Task: Add Derma-E Oil Free Face Sunscreen SPF 30 to the cart.
Action: Mouse moved to (262, 135)
Screenshot: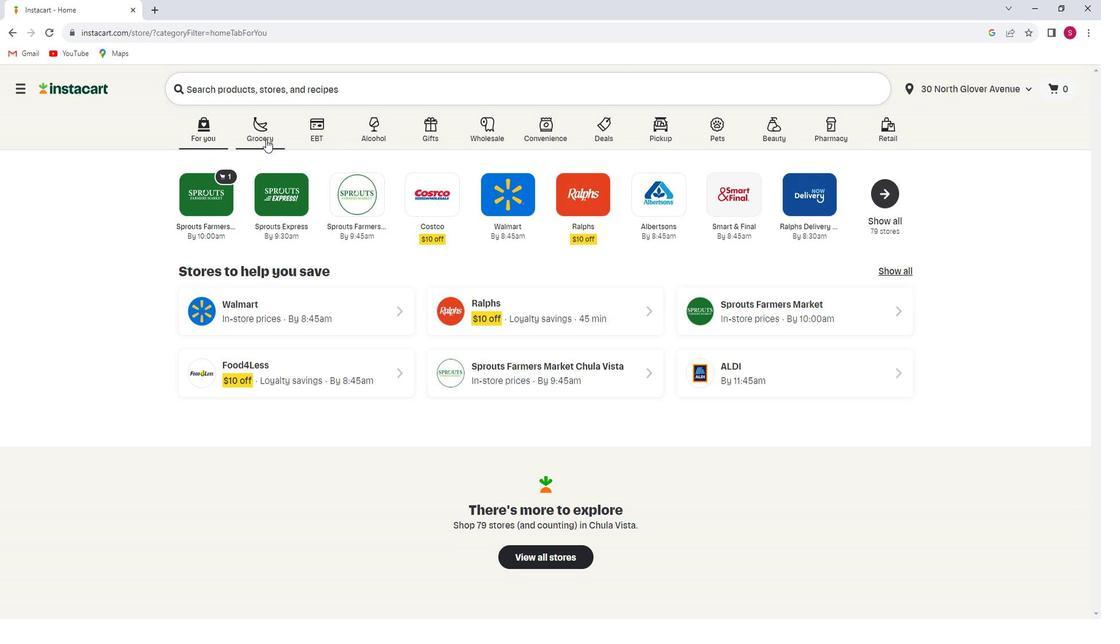 
Action: Mouse pressed left at (262, 135)
Screenshot: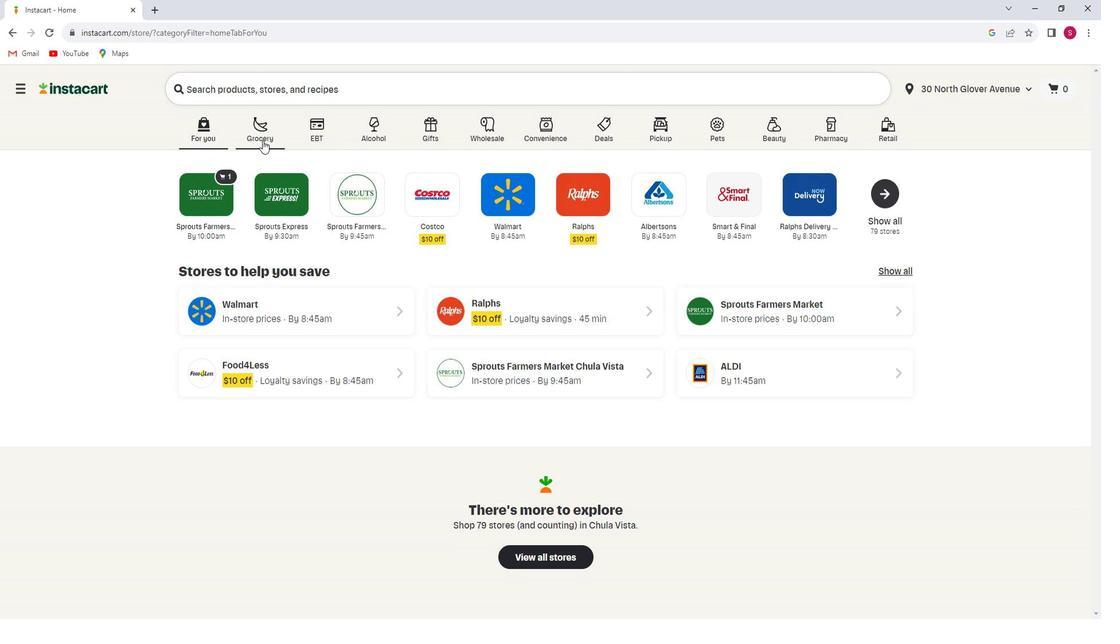 
Action: Mouse moved to (248, 317)
Screenshot: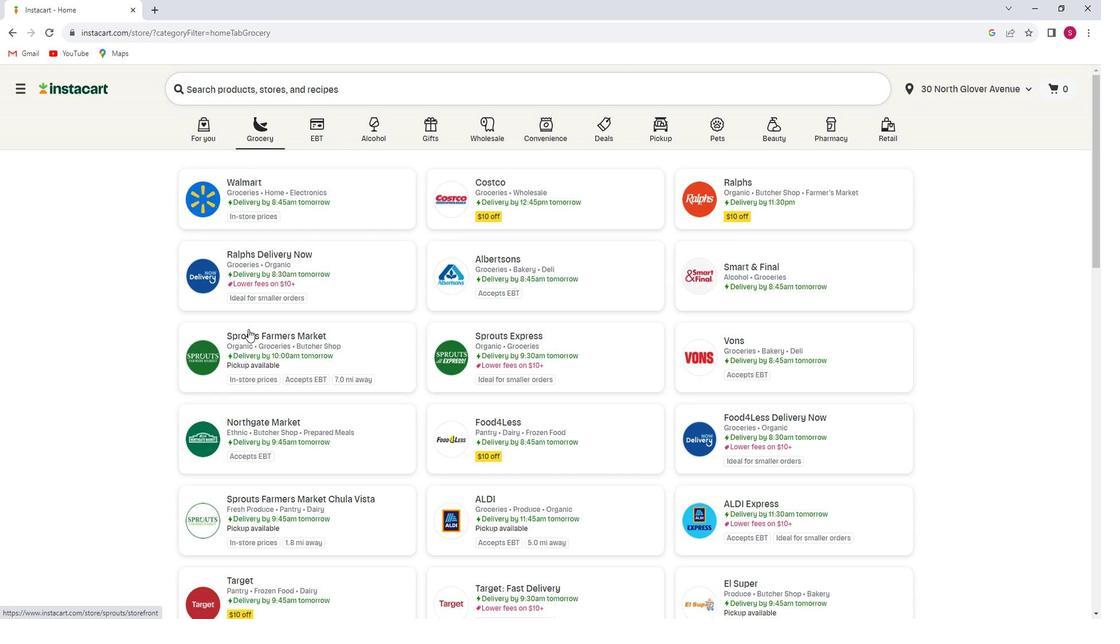 
Action: Mouse pressed left at (248, 317)
Screenshot: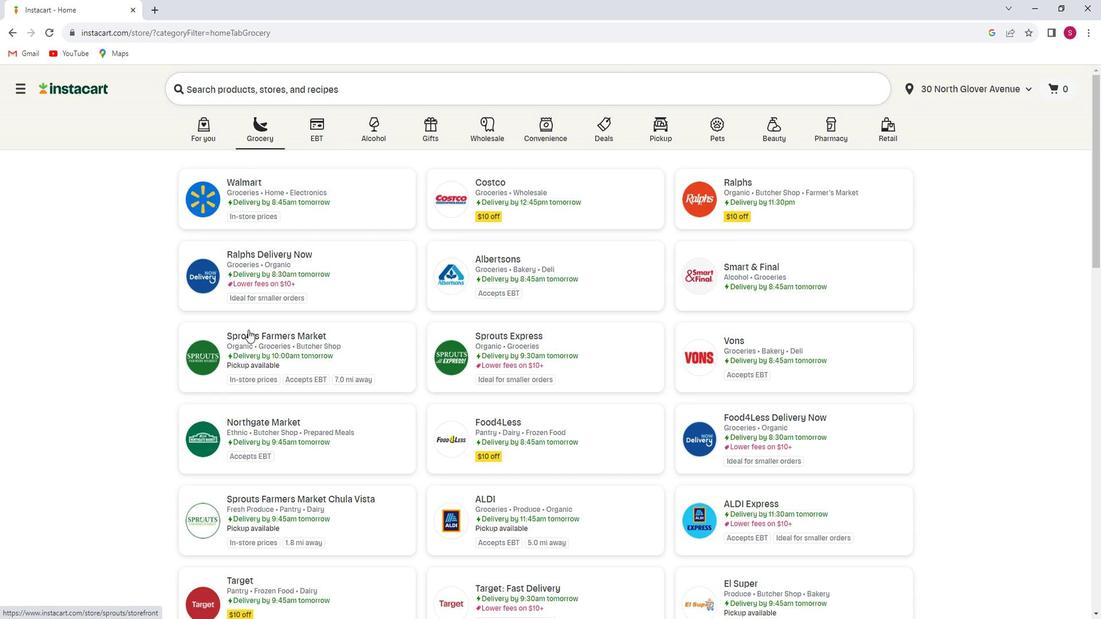 
Action: Mouse moved to (61, 366)
Screenshot: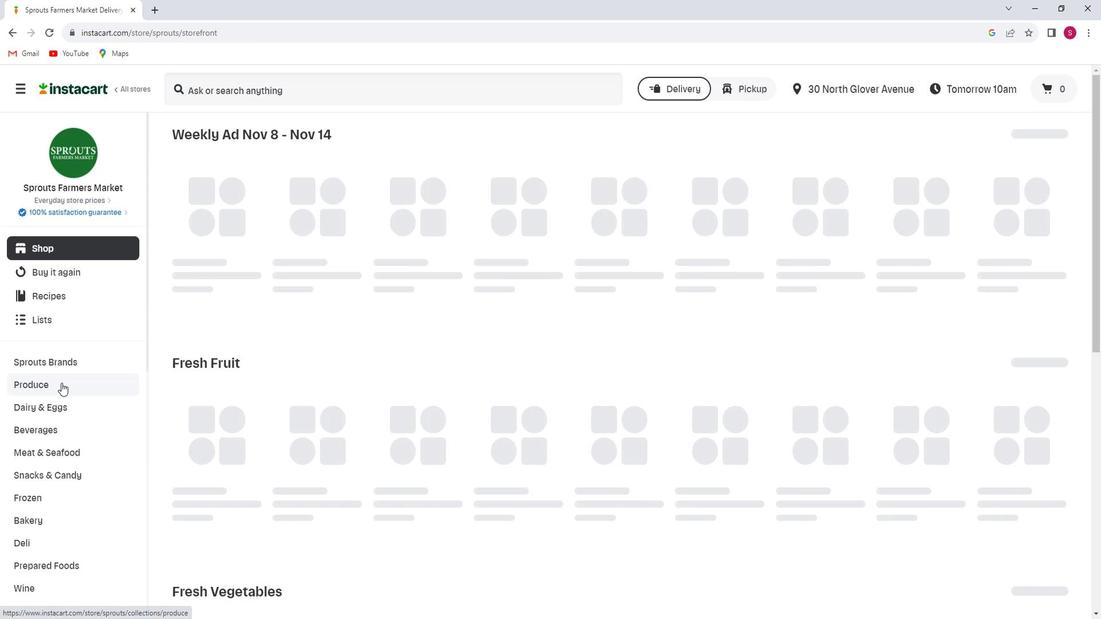 
Action: Mouse scrolled (61, 365) with delta (0, 0)
Screenshot: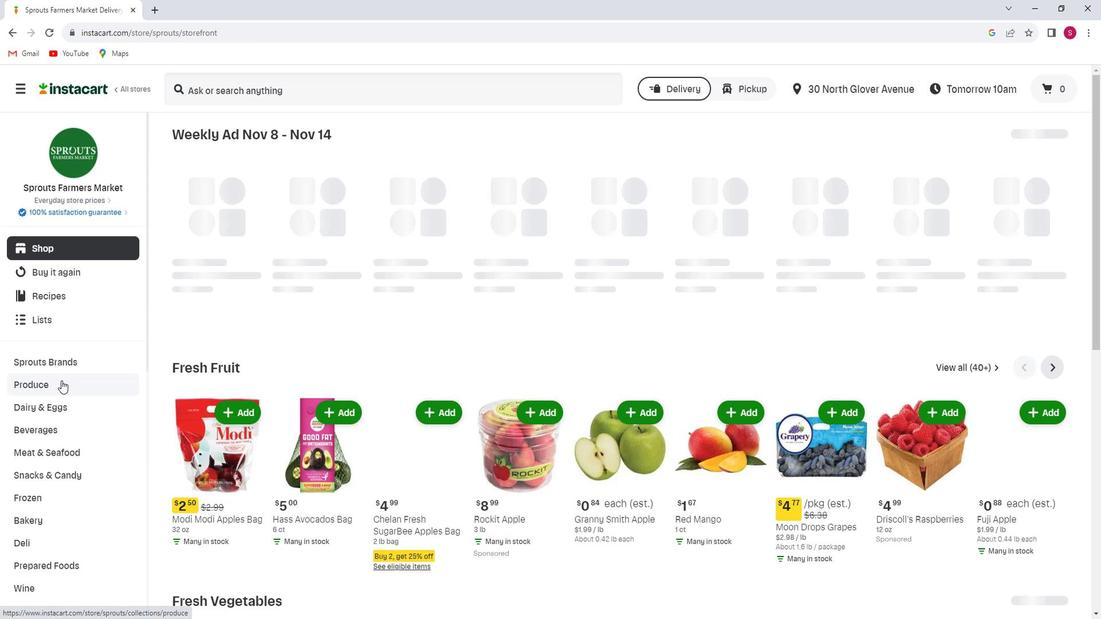 
Action: Mouse scrolled (61, 365) with delta (0, 0)
Screenshot: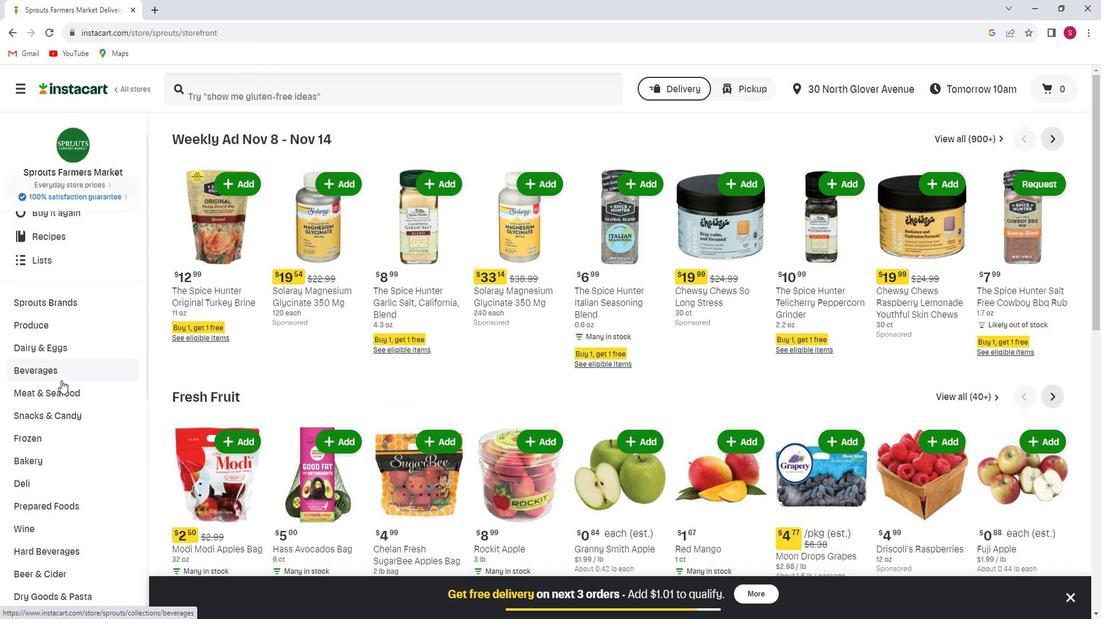 
Action: Mouse scrolled (61, 365) with delta (0, 0)
Screenshot: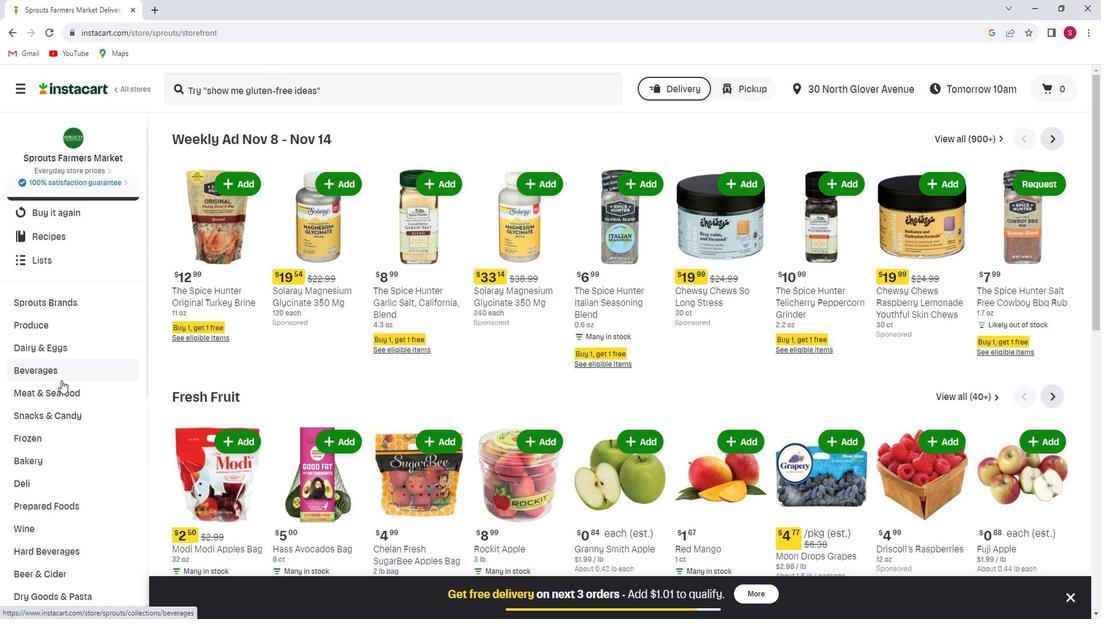 
Action: Mouse scrolled (61, 365) with delta (0, 0)
Screenshot: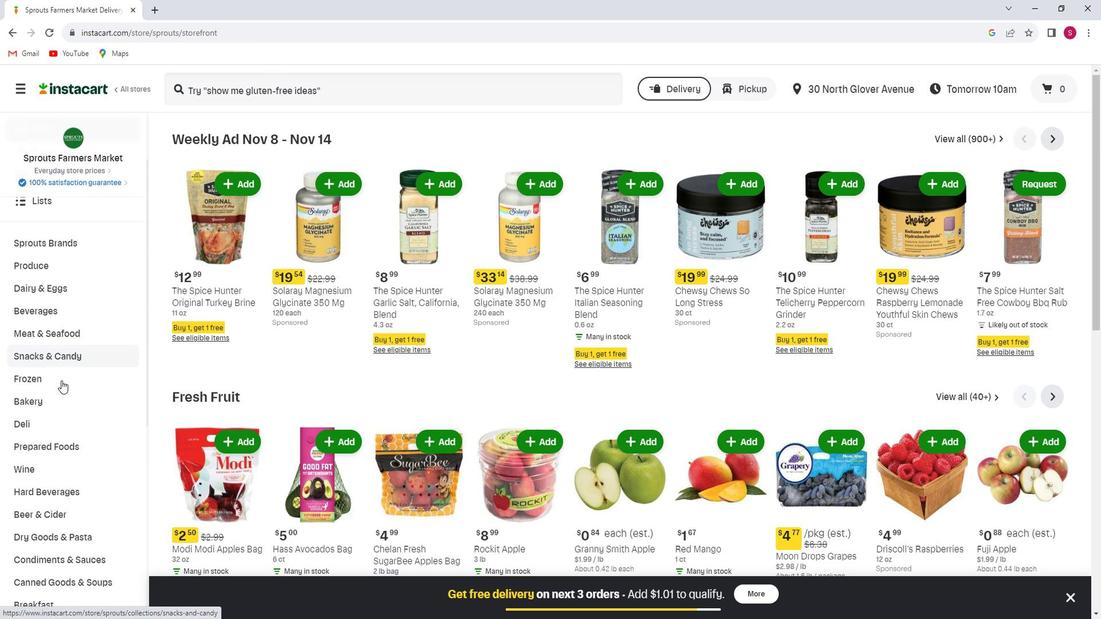 
Action: Mouse scrolled (61, 365) with delta (0, 0)
Screenshot: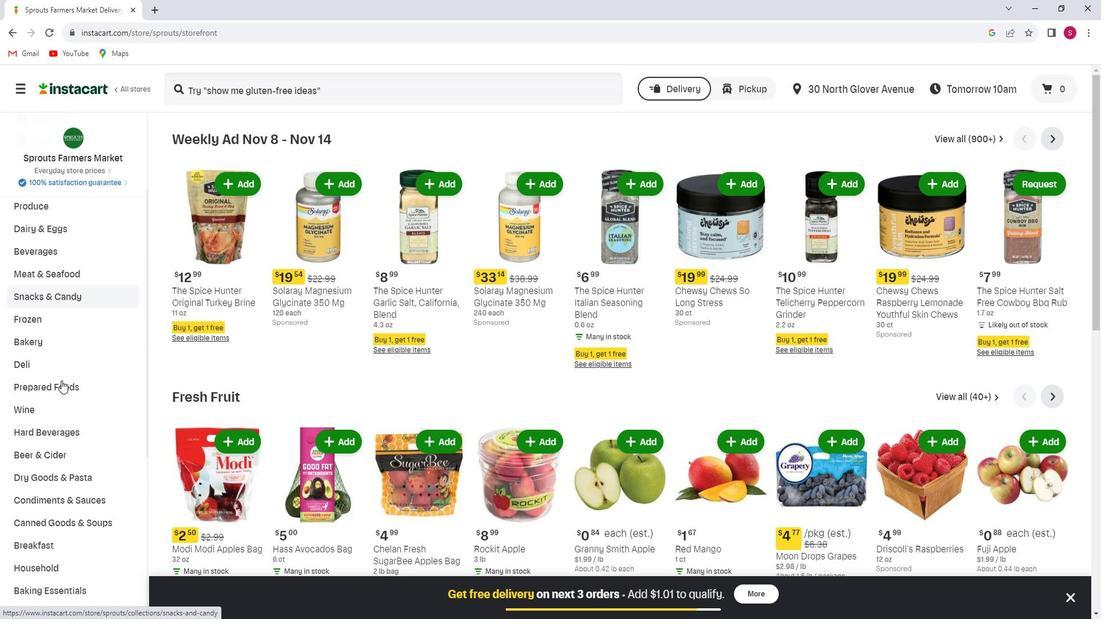 
Action: Mouse scrolled (61, 365) with delta (0, 0)
Screenshot: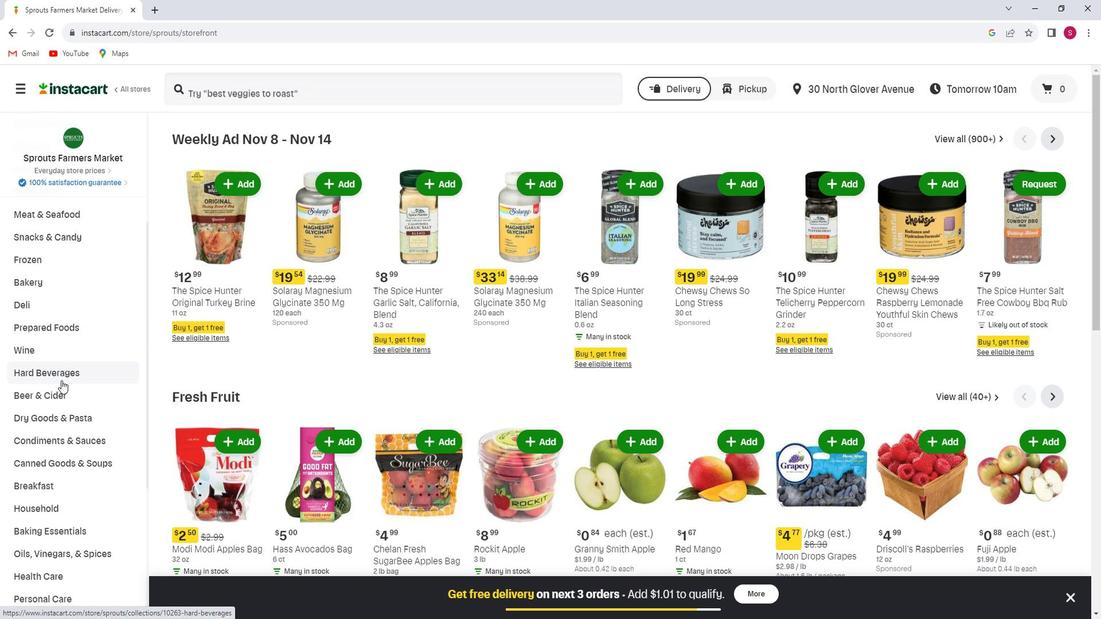 
Action: Mouse moved to (67, 383)
Screenshot: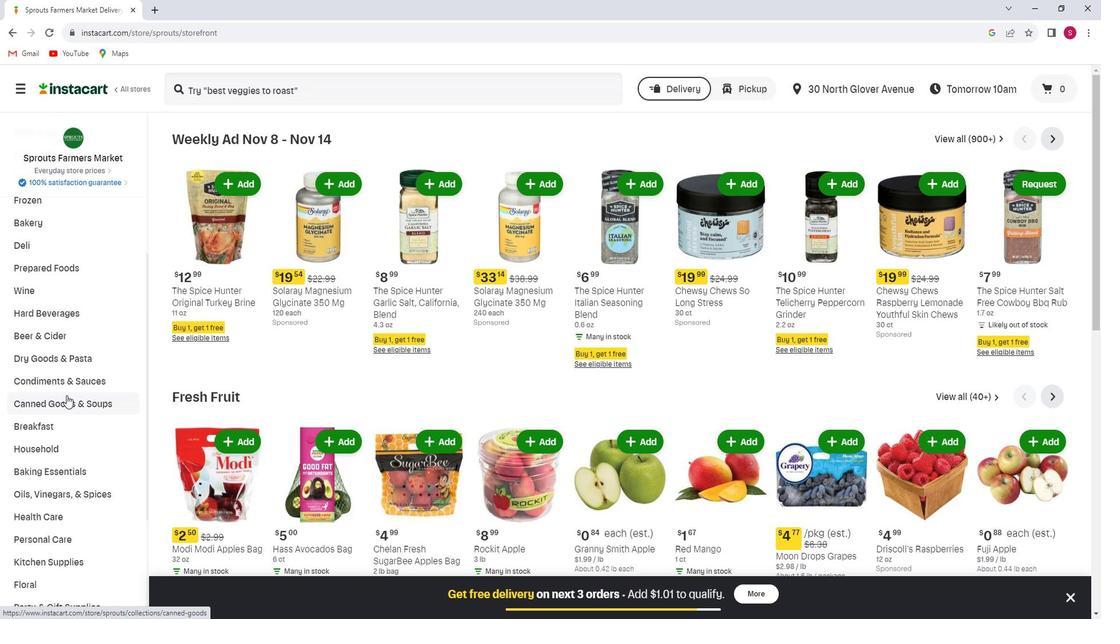 
Action: Mouse scrolled (67, 382) with delta (0, 0)
Screenshot: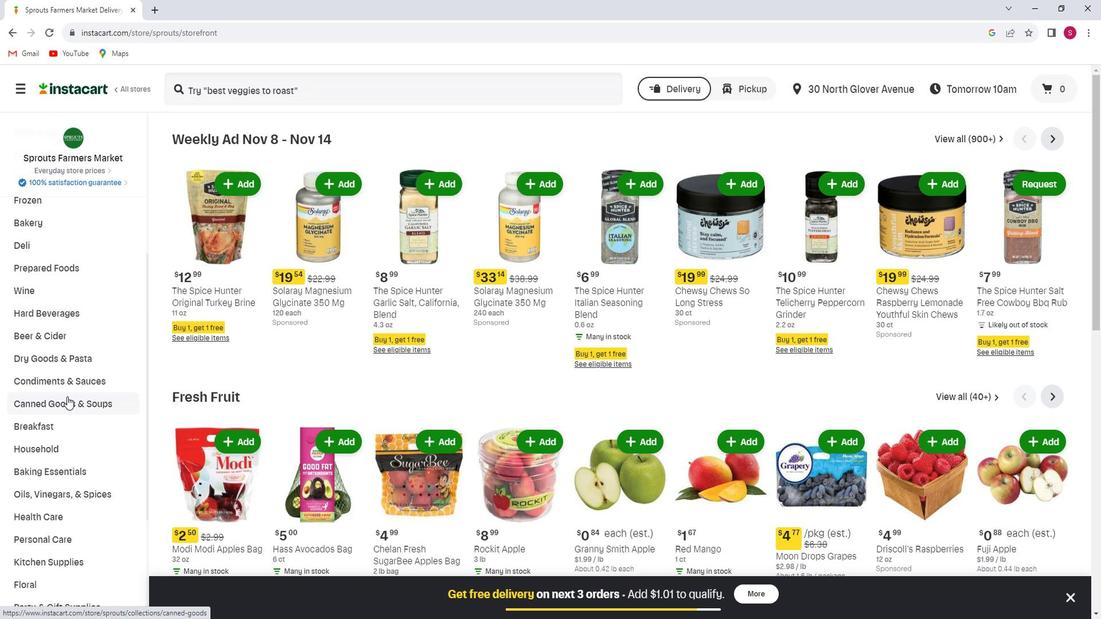 
Action: Mouse moved to (67, 383)
Screenshot: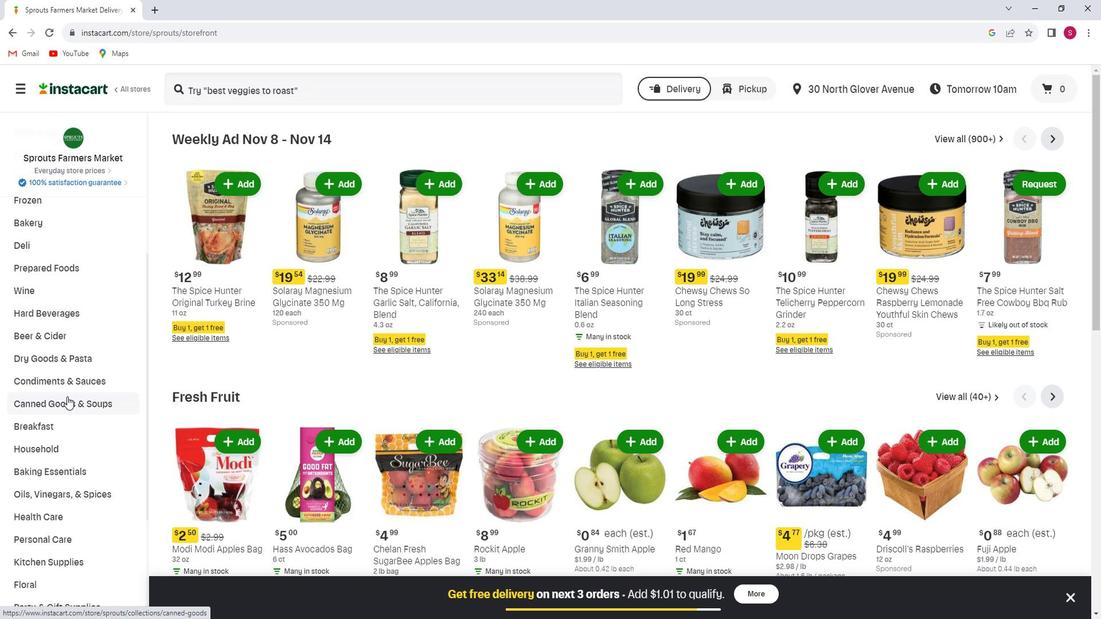 
Action: Mouse scrolled (67, 383) with delta (0, 0)
Screenshot: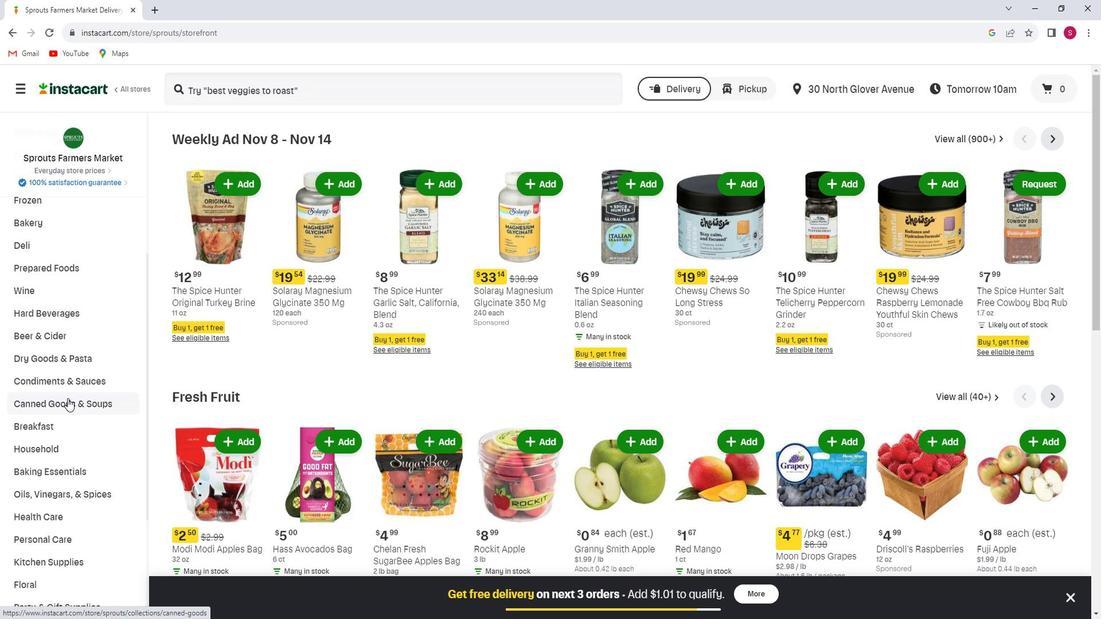 
Action: Mouse moved to (68, 400)
Screenshot: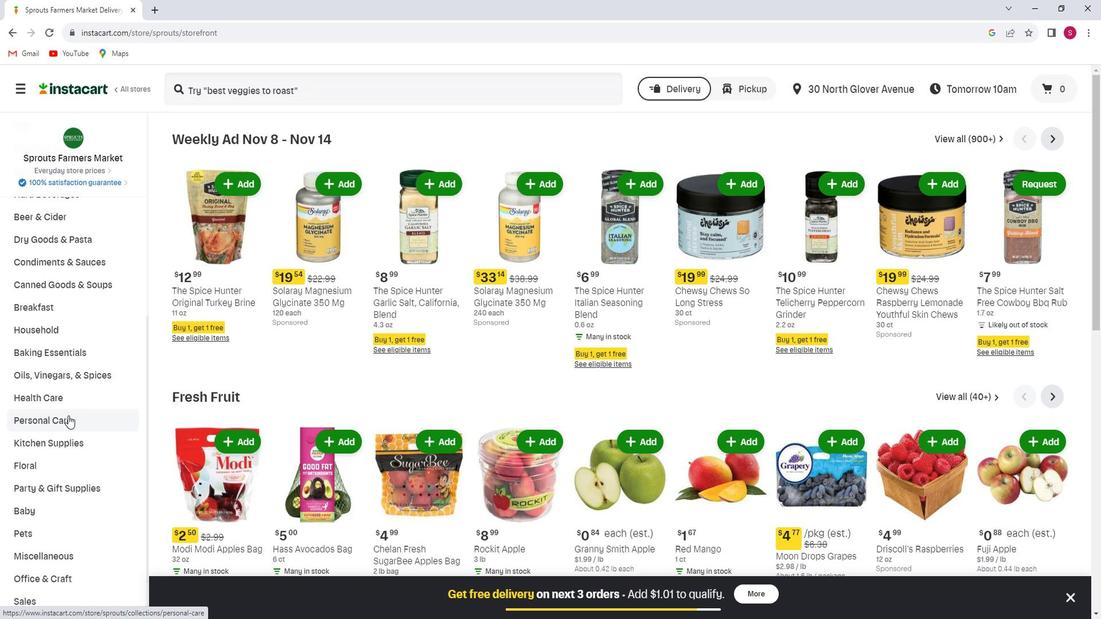 
Action: Mouse pressed left at (68, 400)
Screenshot: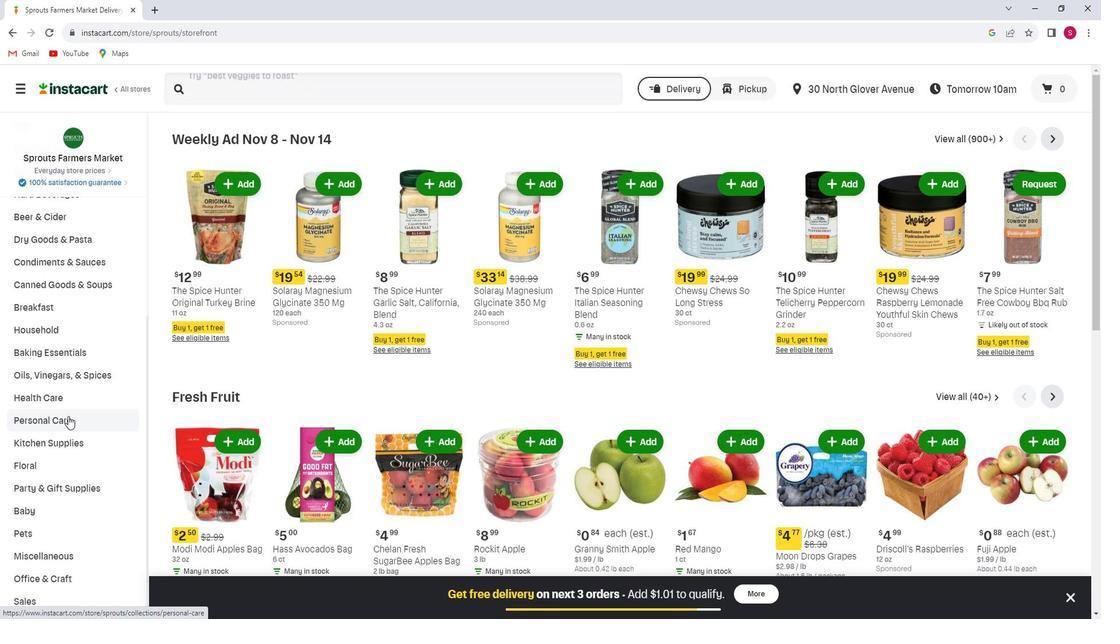 
Action: Mouse moved to (875, 157)
Screenshot: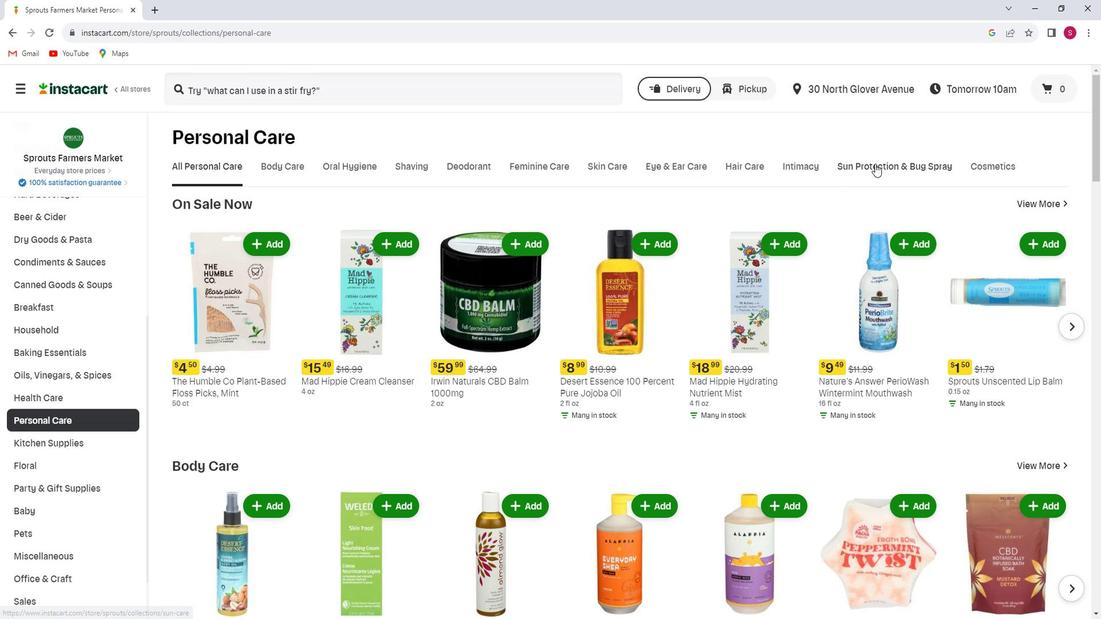 
Action: Mouse pressed left at (875, 157)
Screenshot: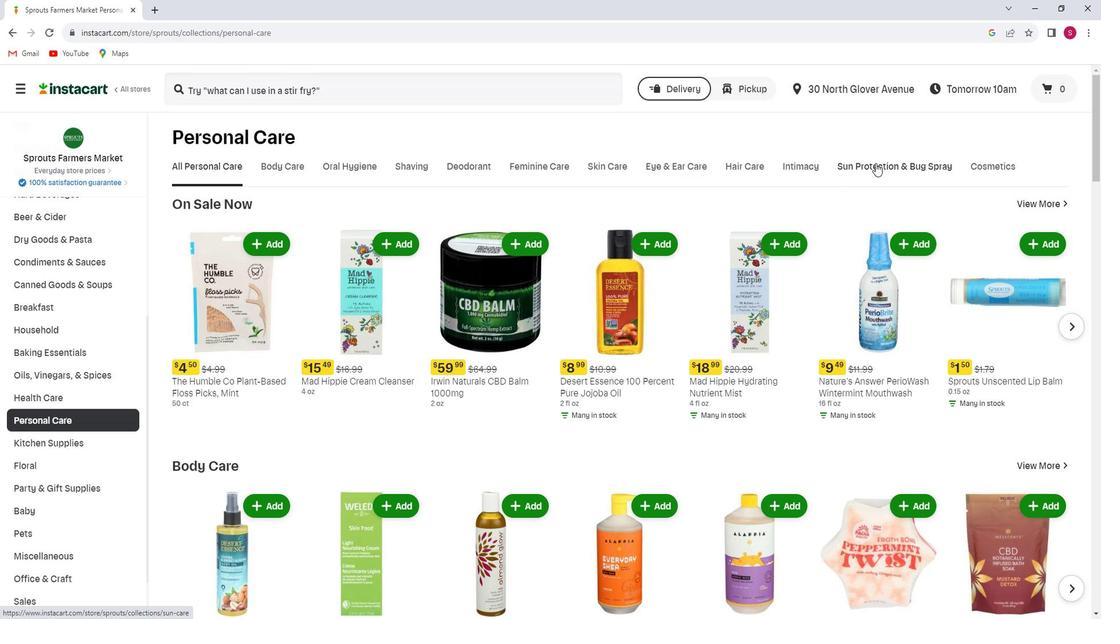 
Action: Mouse moved to (355, 86)
Screenshot: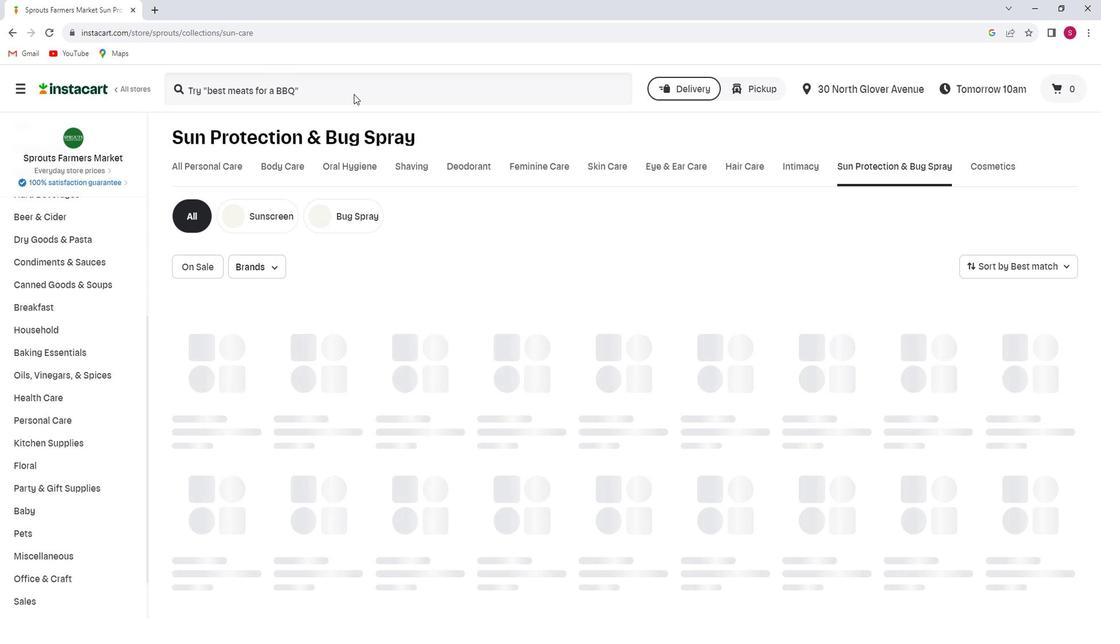 
Action: Mouse pressed left at (355, 86)
Screenshot: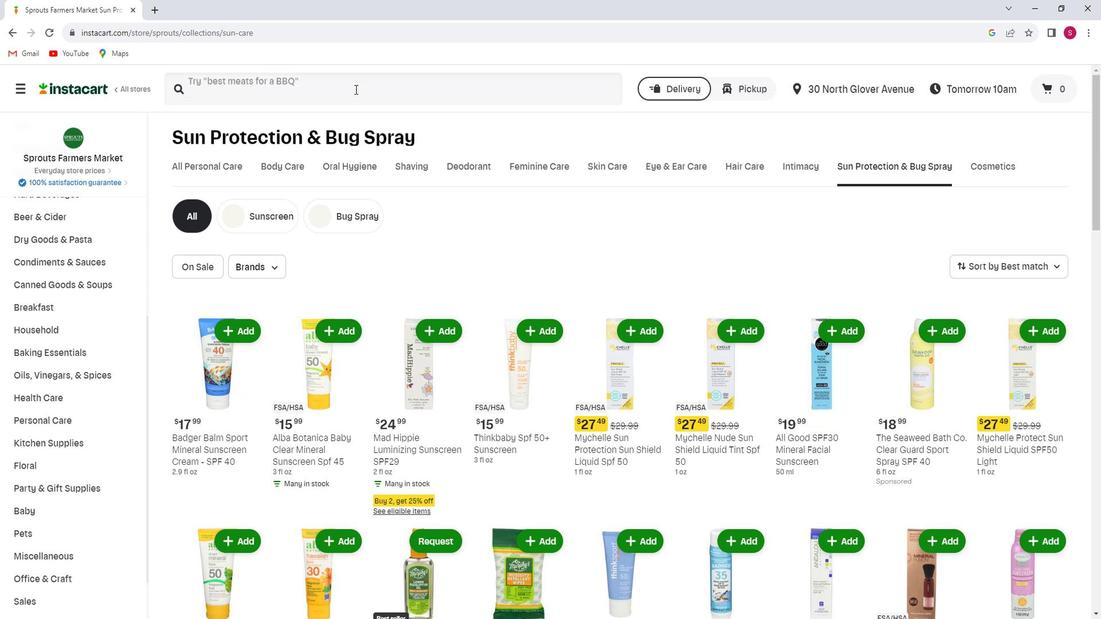 
Action: Key pressed <Key.shift>Derma-<Key.shift>E<Key.space><Key.shift>Oil<Key.space><Key.shift>Free<Key.space><Key.shift>Face<Key.space><Key.shift>Sunscreen<Key.space><Key.shift>S<Key.shift>PF<Key.space>30<Key.enter>
Screenshot: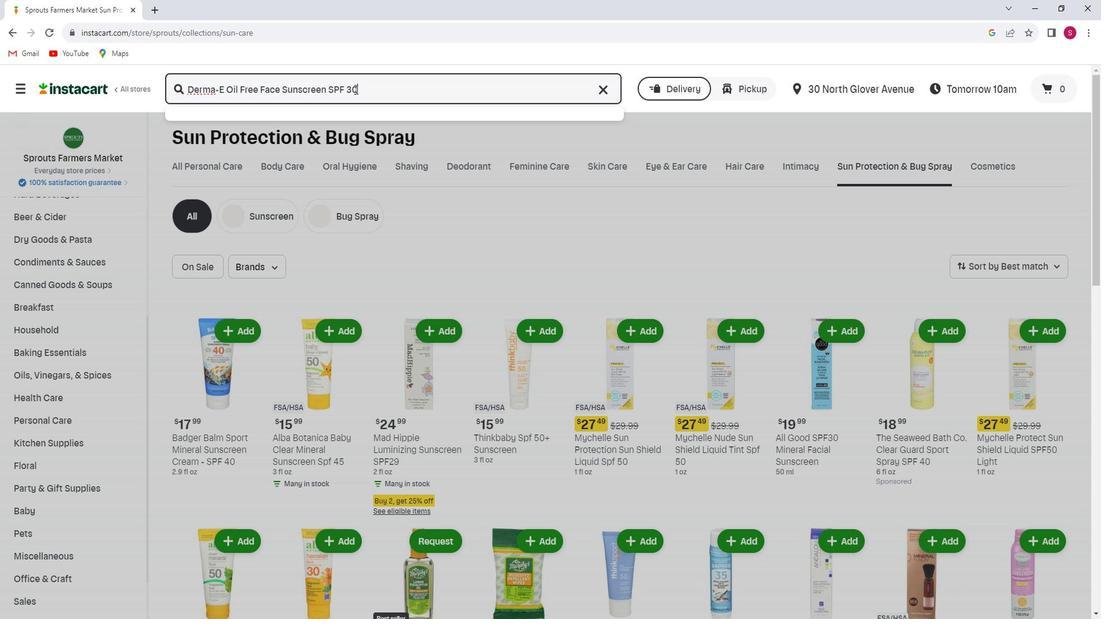 
Action: Mouse moved to (325, 186)
Screenshot: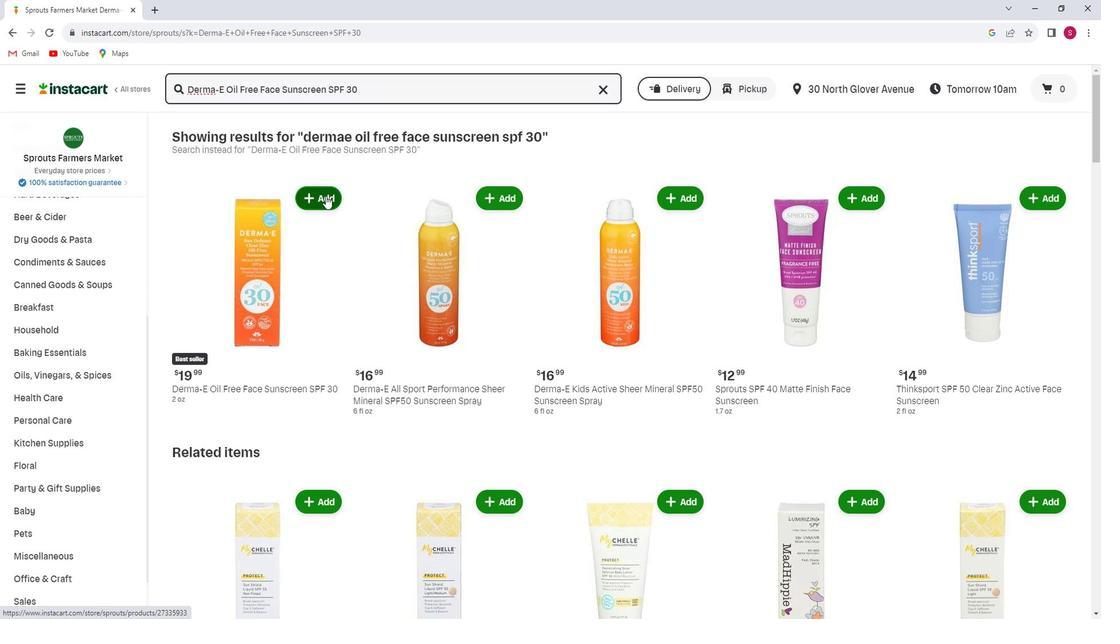 
Action: Mouse pressed left at (325, 186)
Screenshot: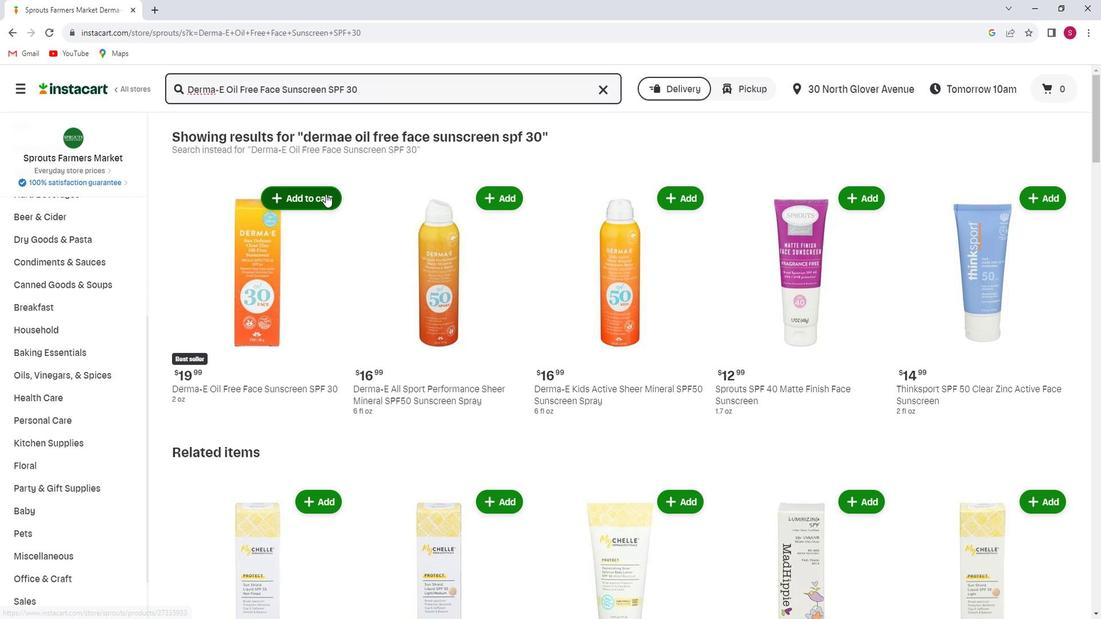
Action: Mouse moved to (342, 286)
Screenshot: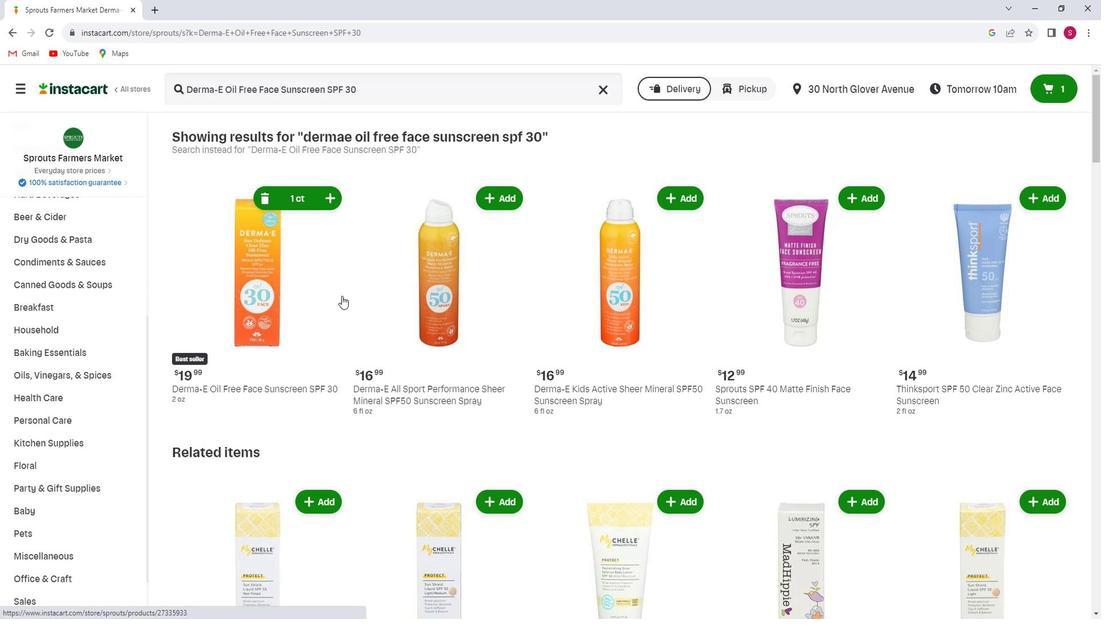 
